 Task: Assign Issue Issue0024 to Sprint Sprint0014 in Scrum Project Project0005 in Jira
Action: Mouse moved to (399, 457)
Screenshot: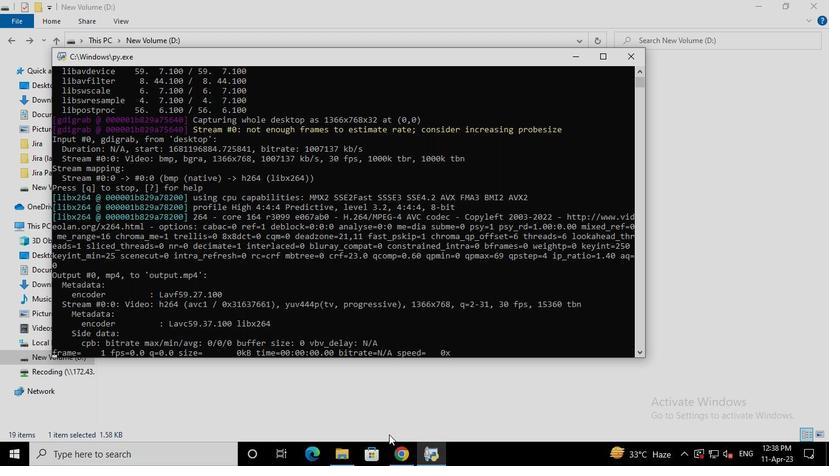 
Action: Mouse pressed left at (399, 457)
Screenshot: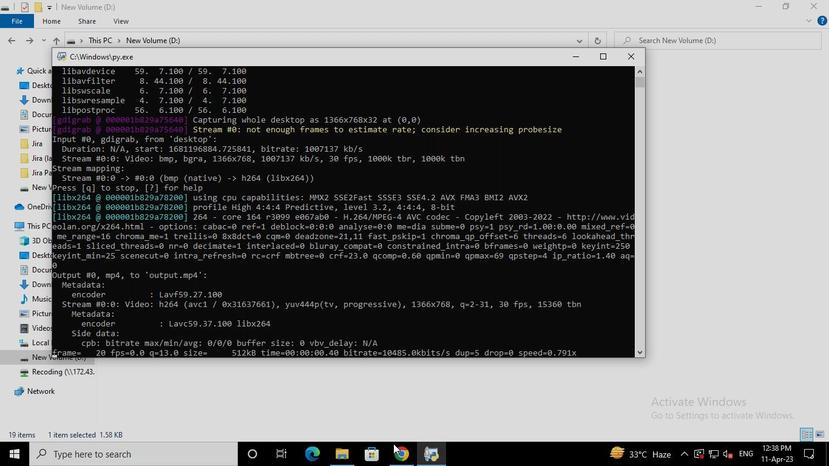 
Action: Mouse moved to (89, 186)
Screenshot: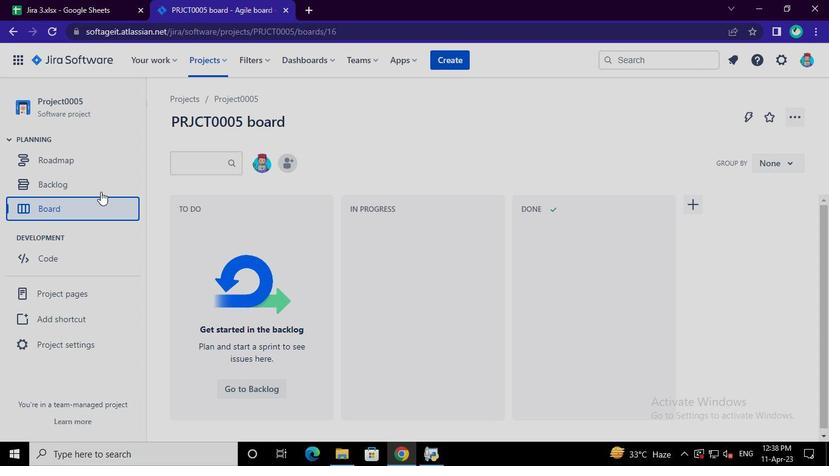 
Action: Mouse pressed left at (89, 186)
Screenshot: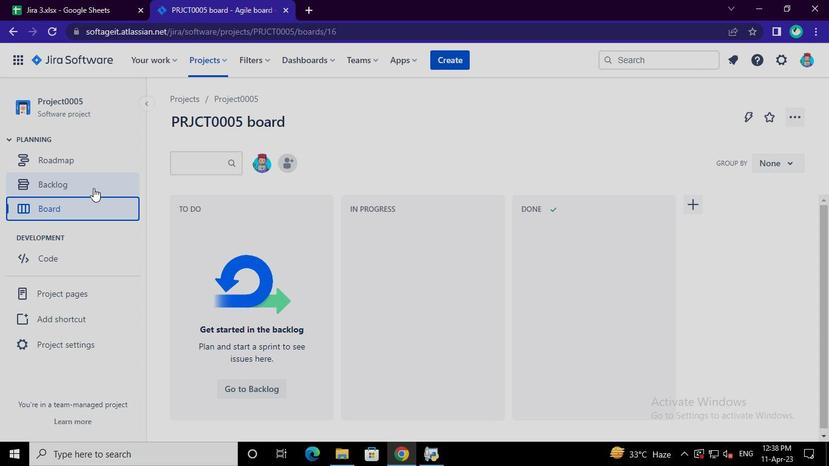 
Action: Mouse moved to (777, 342)
Screenshot: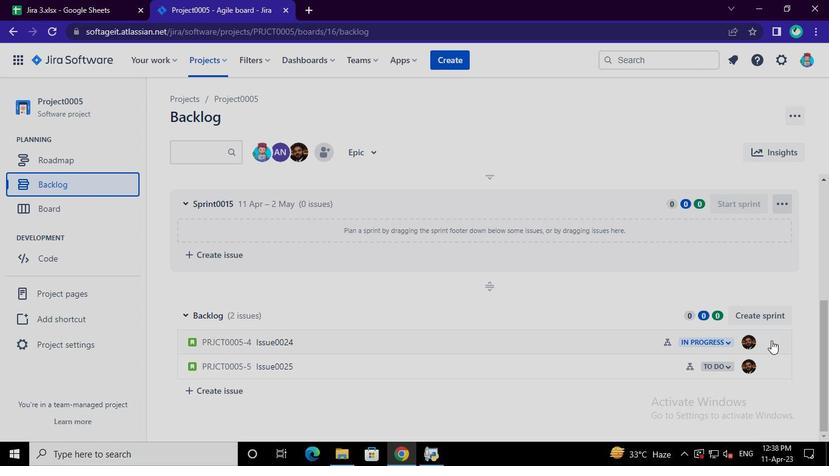 
Action: Mouse pressed left at (777, 342)
Screenshot: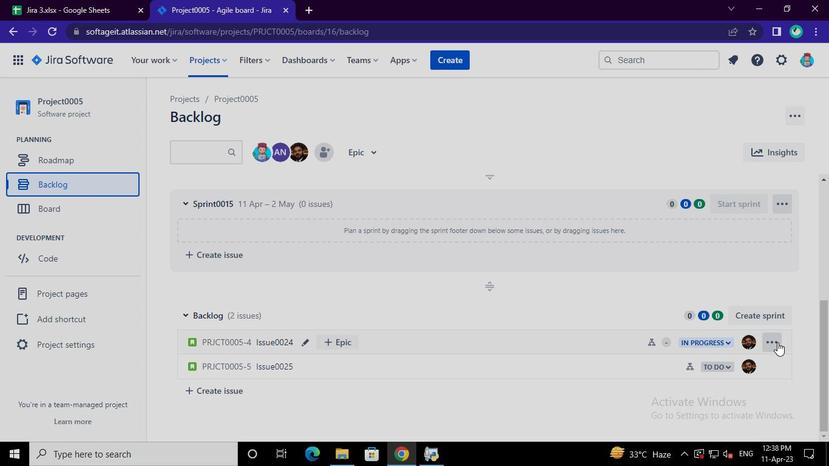 
Action: Mouse moved to (748, 279)
Screenshot: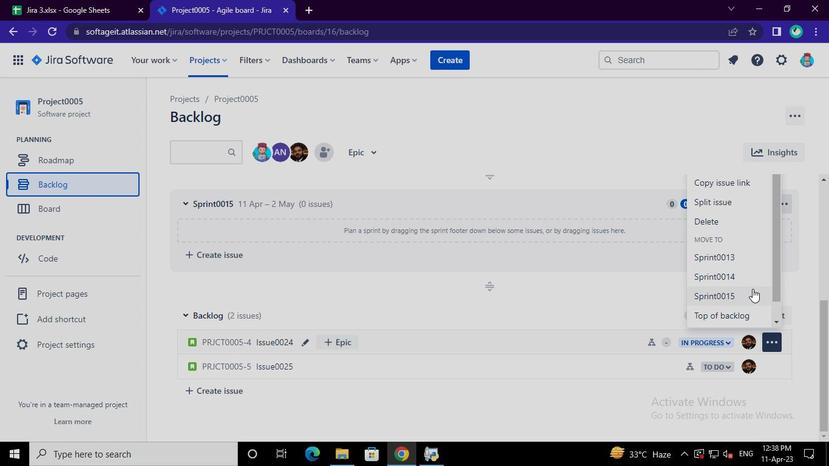 
Action: Mouse pressed left at (748, 279)
Screenshot: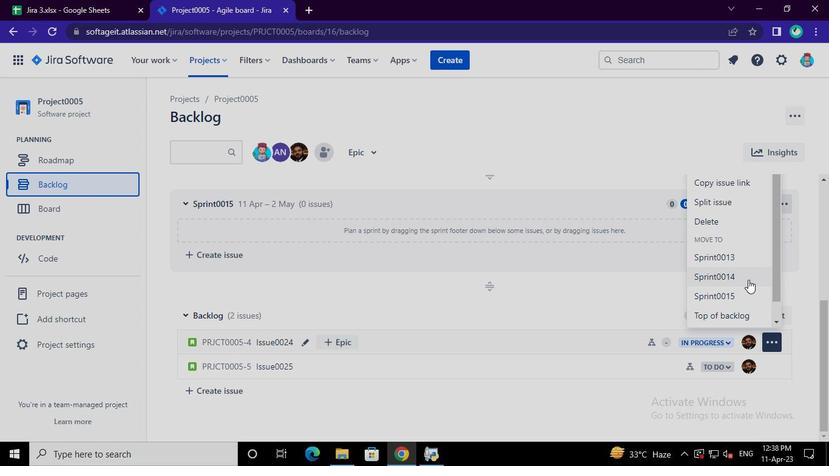 
Action: Mouse moved to (431, 458)
Screenshot: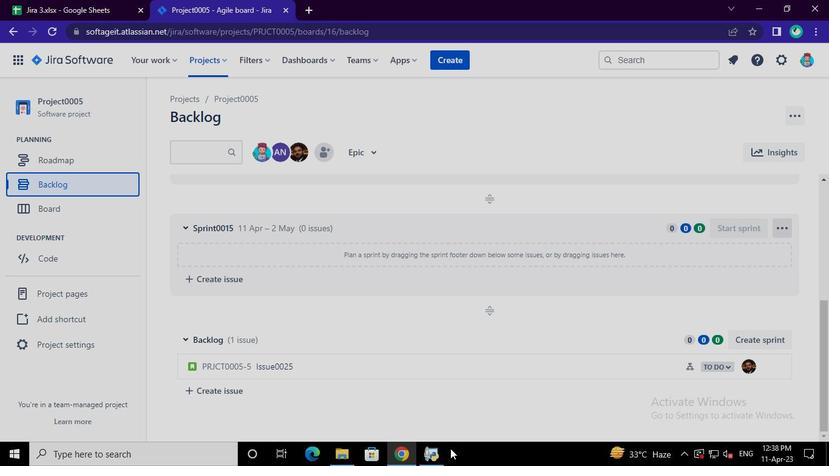 
Action: Mouse pressed left at (431, 458)
Screenshot: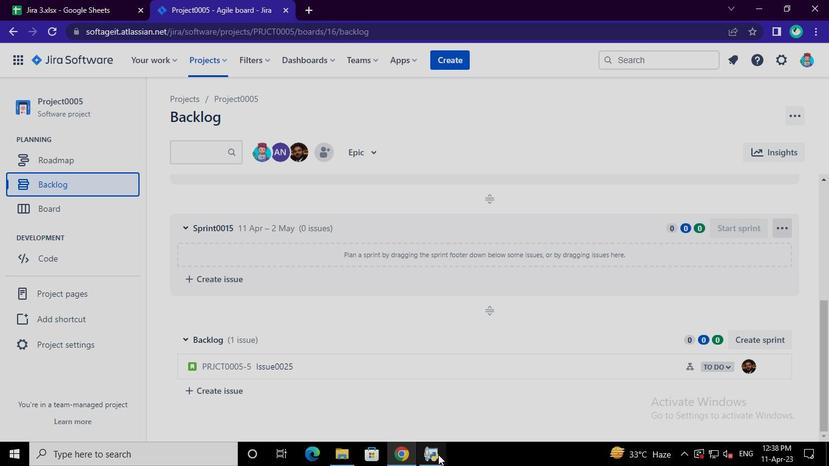
Action: Mouse moved to (630, 61)
Screenshot: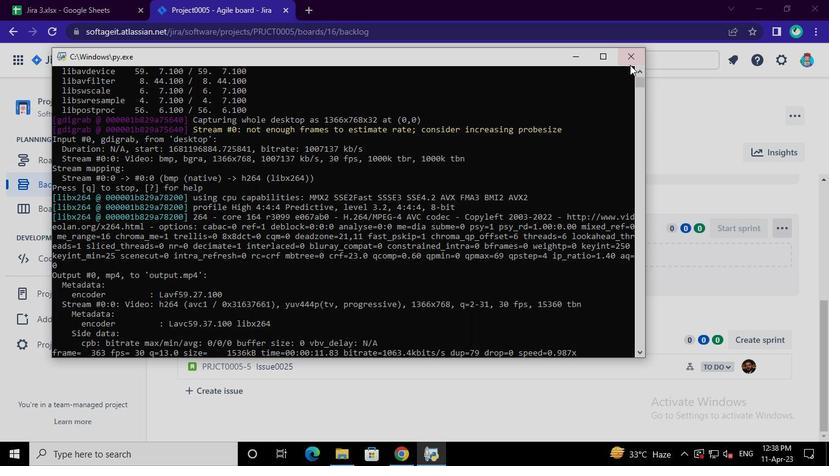 
Action: Mouse pressed left at (630, 61)
Screenshot: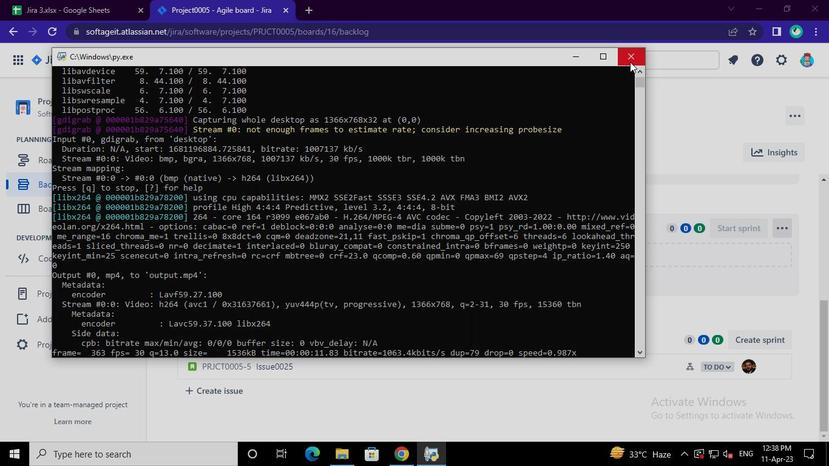 
